 Task: In Heading Arial with underline. Font size of heading  '18'Font style of data Calibri. Font size of data  9Alignment of headline & data Align center. Fill color in heading,  RedFont color of data Black Apply border in Data No BorderIn the sheet   Rise Sales templetes book
Action: Mouse moved to (172, 177)
Screenshot: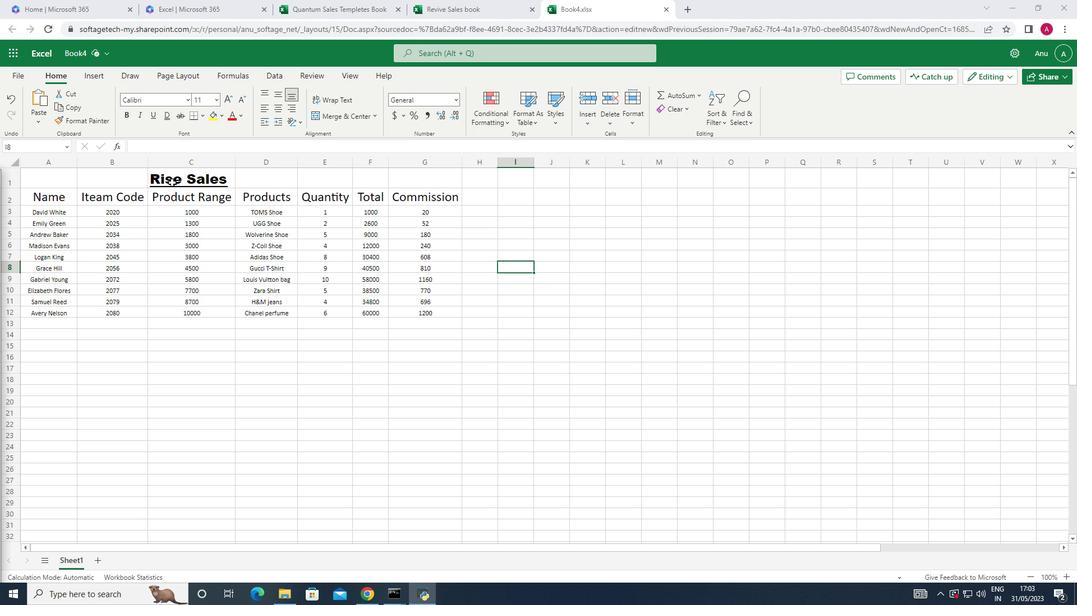 
Action: Mouse pressed left at (172, 177)
Screenshot: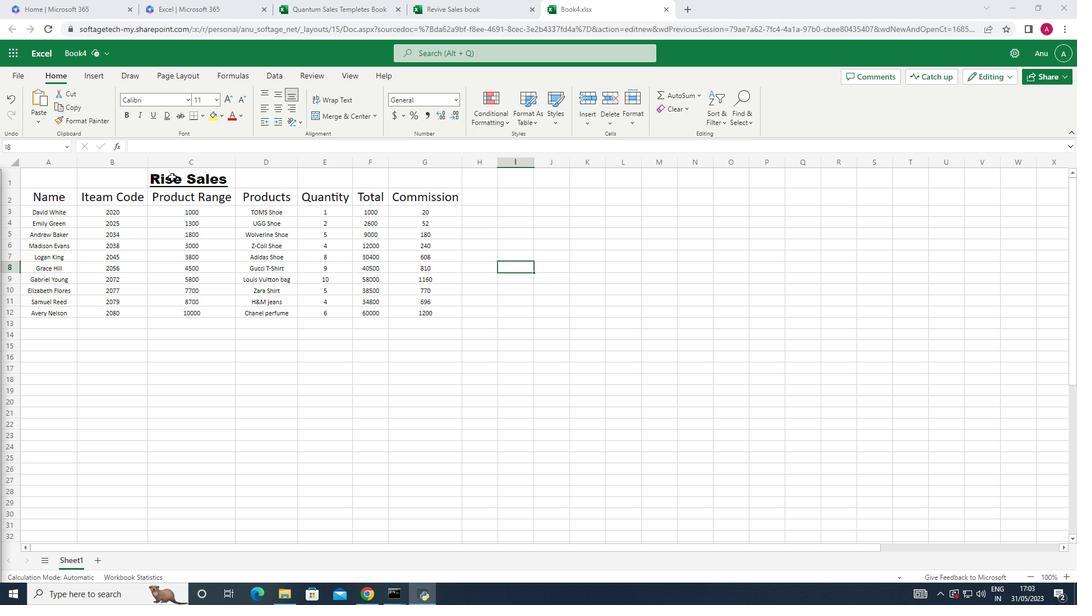 
Action: Mouse moved to (190, 103)
Screenshot: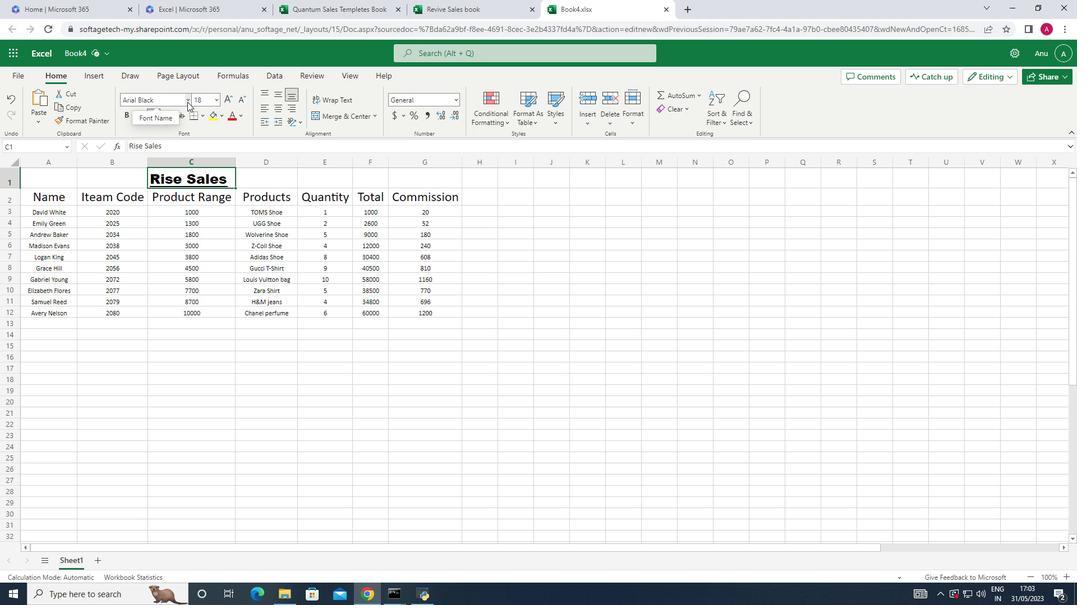 
Action: Mouse pressed left at (190, 103)
Screenshot: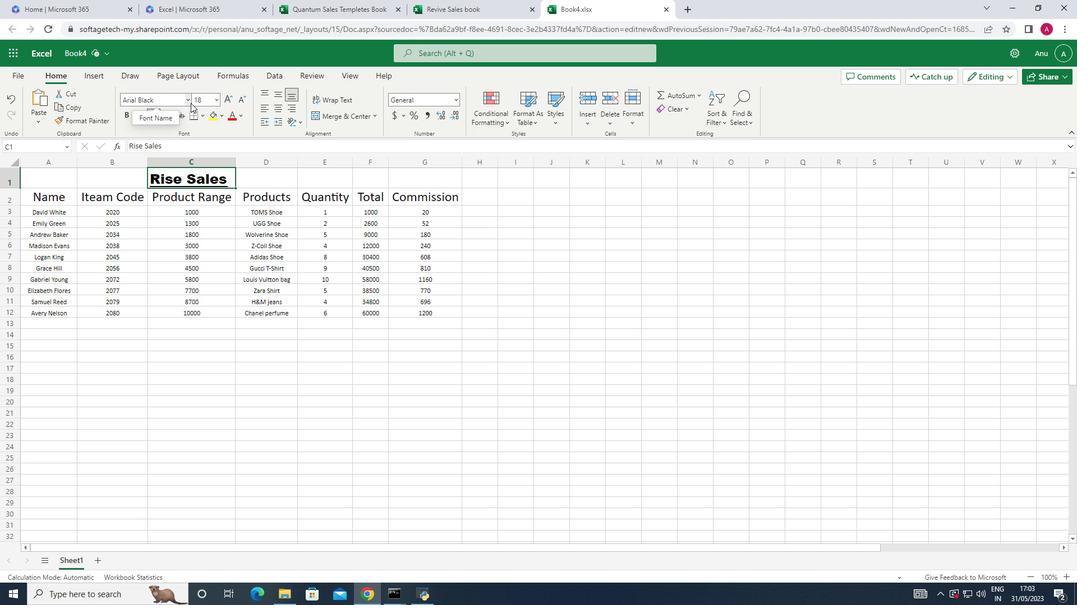 
Action: Mouse moved to (158, 143)
Screenshot: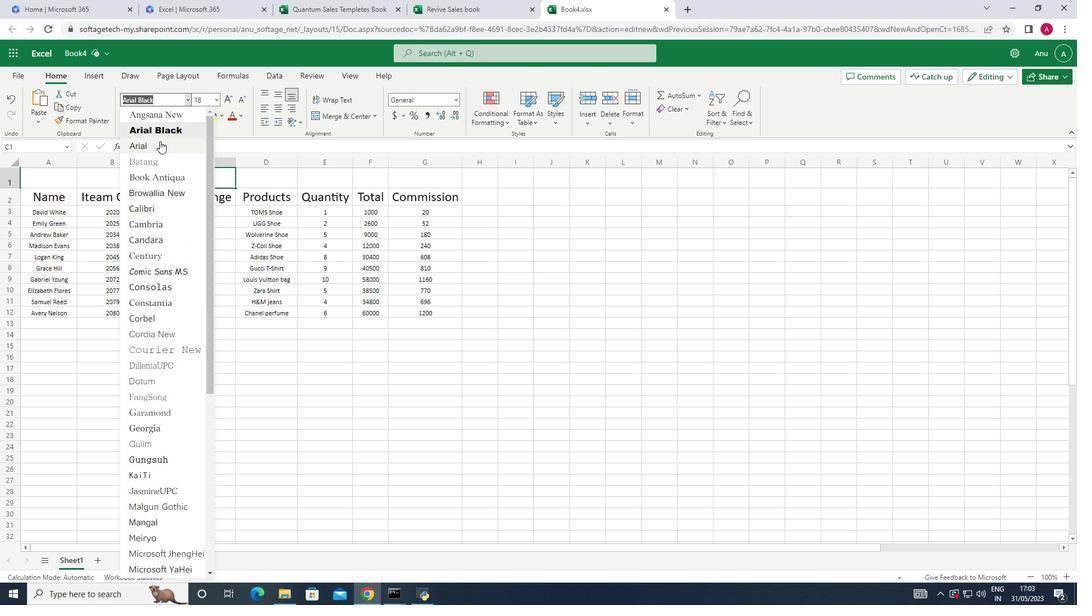 
Action: Mouse pressed left at (158, 143)
Screenshot: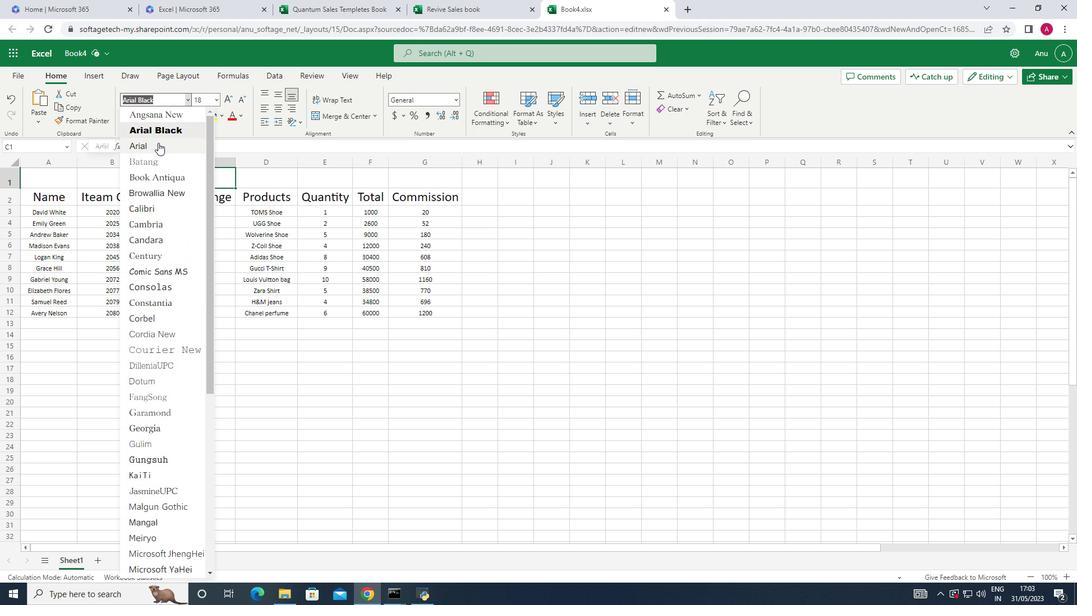
Action: Mouse moved to (46, 196)
Screenshot: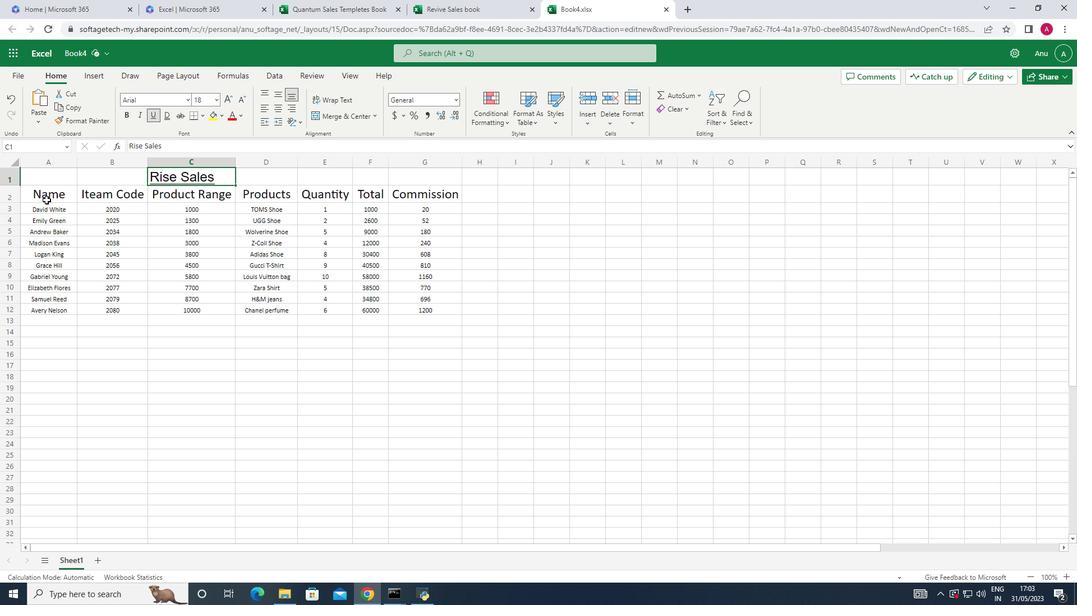
Action: Mouse pressed left at (46, 196)
Screenshot: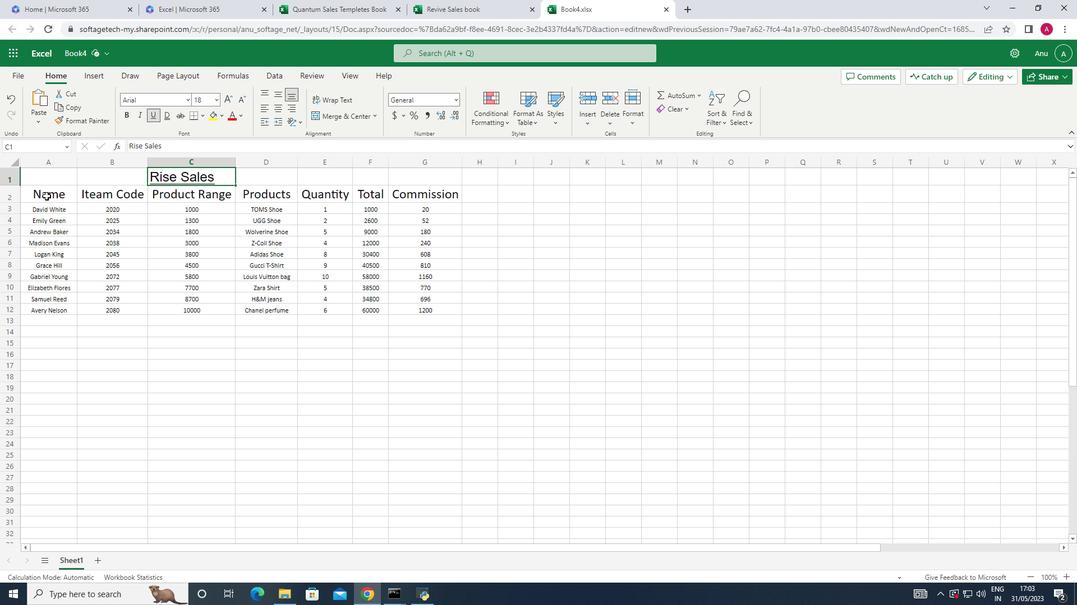
Action: Mouse moved to (233, 113)
Screenshot: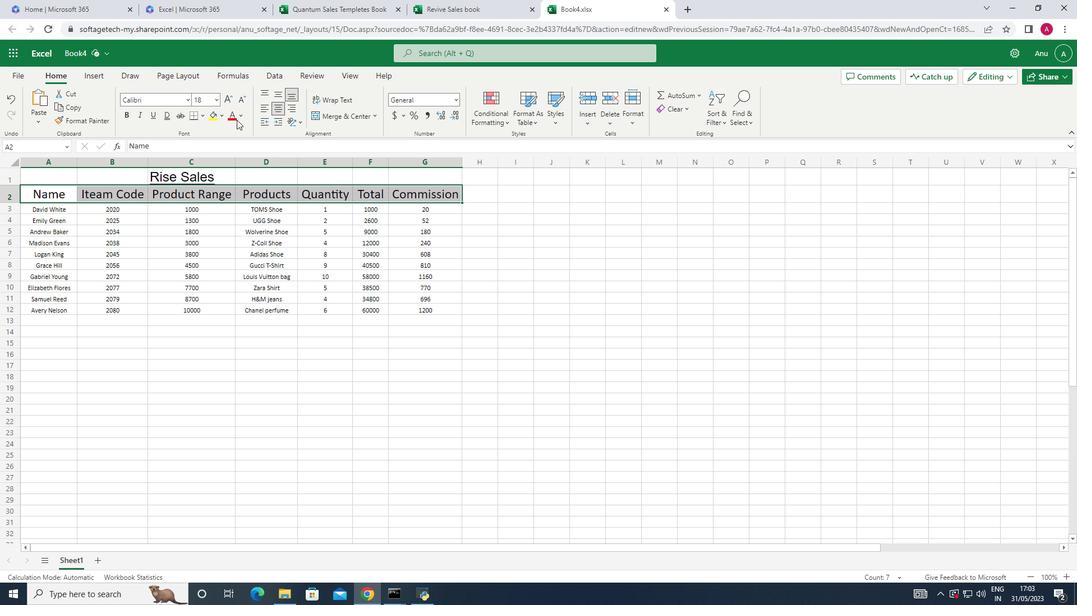
Action: Mouse pressed left at (233, 113)
Screenshot: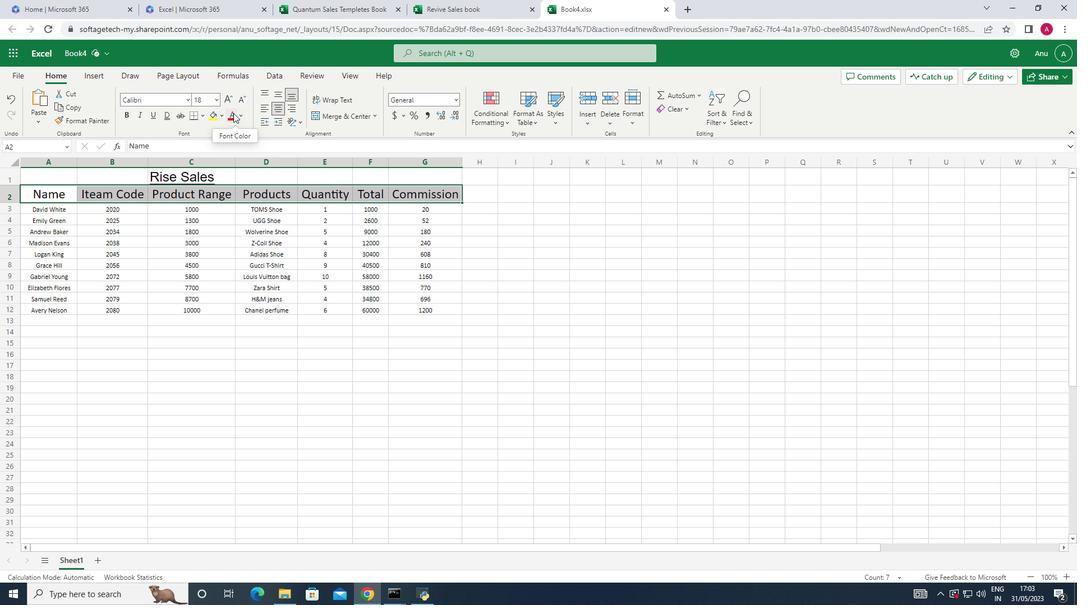
Action: Mouse moved to (219, 115)
Screenshot: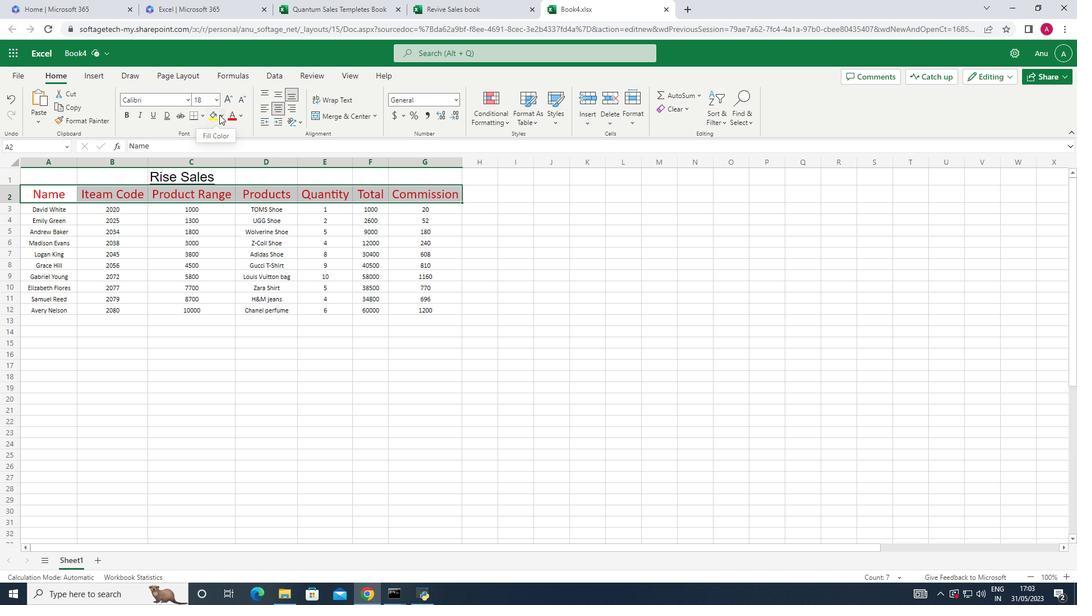 
Action: Mouse pressed left at (219, 115)
Screenshot: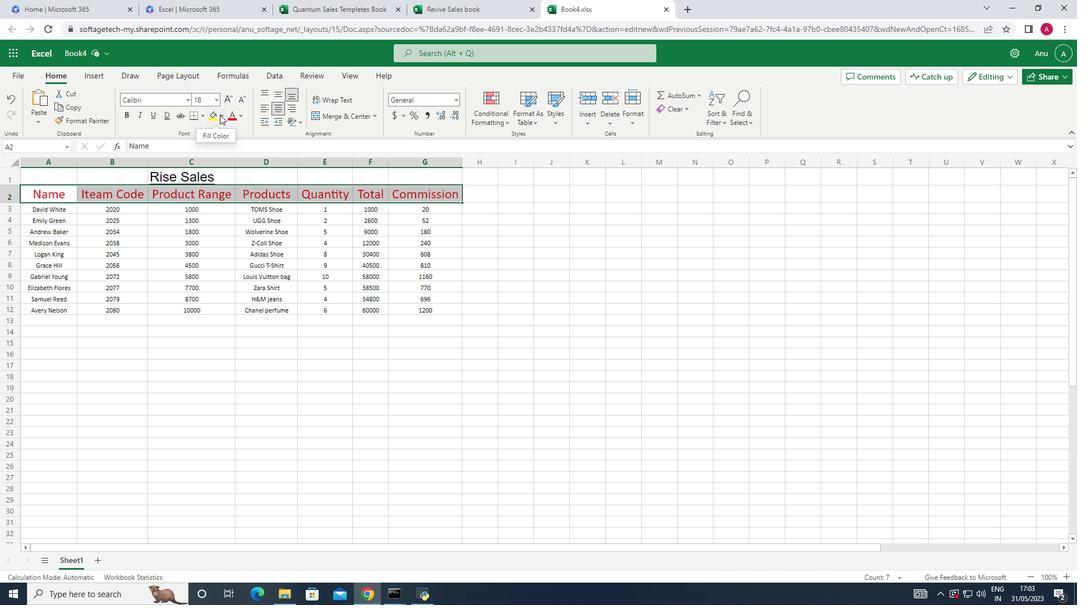 
Action: Mouse moved to (228, 145)
Screenshot: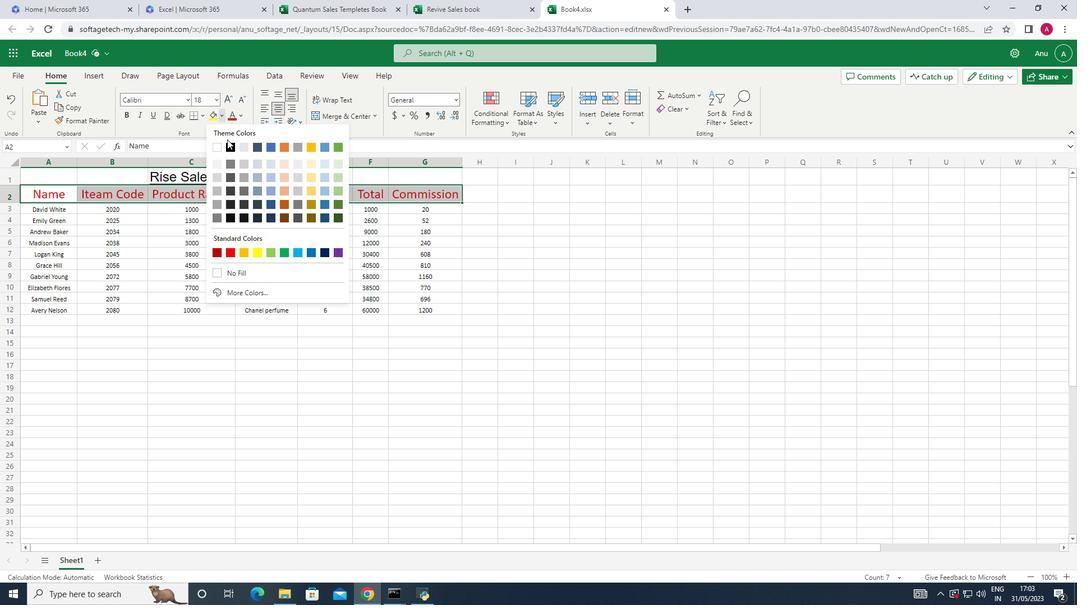 
Action: Mouse pressed left at (228, 145)
Screenshot: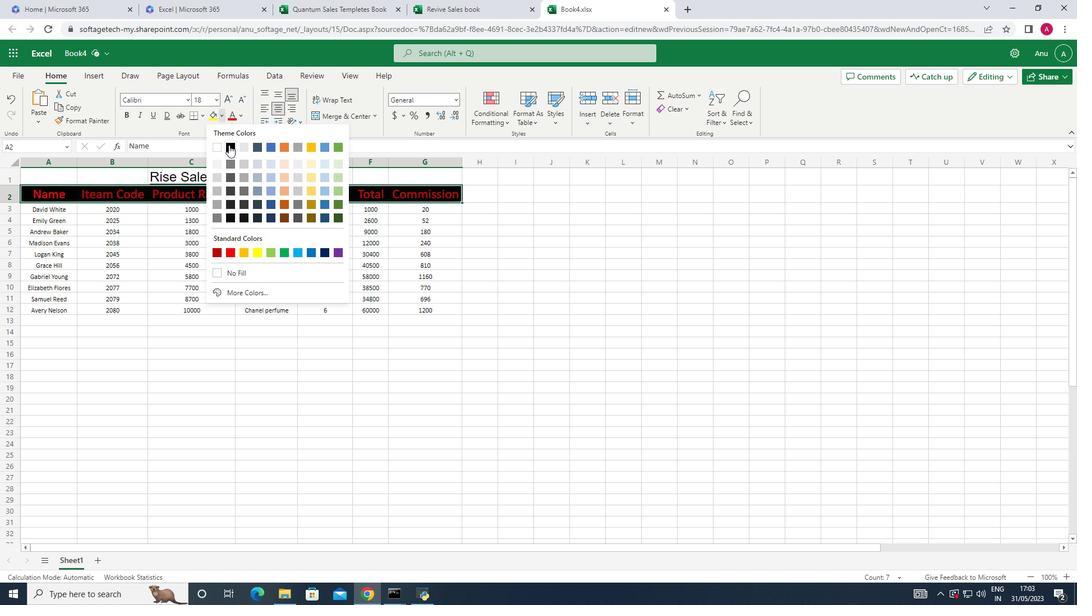 
Action: Mouse moved to (463, 266)
Screenshot: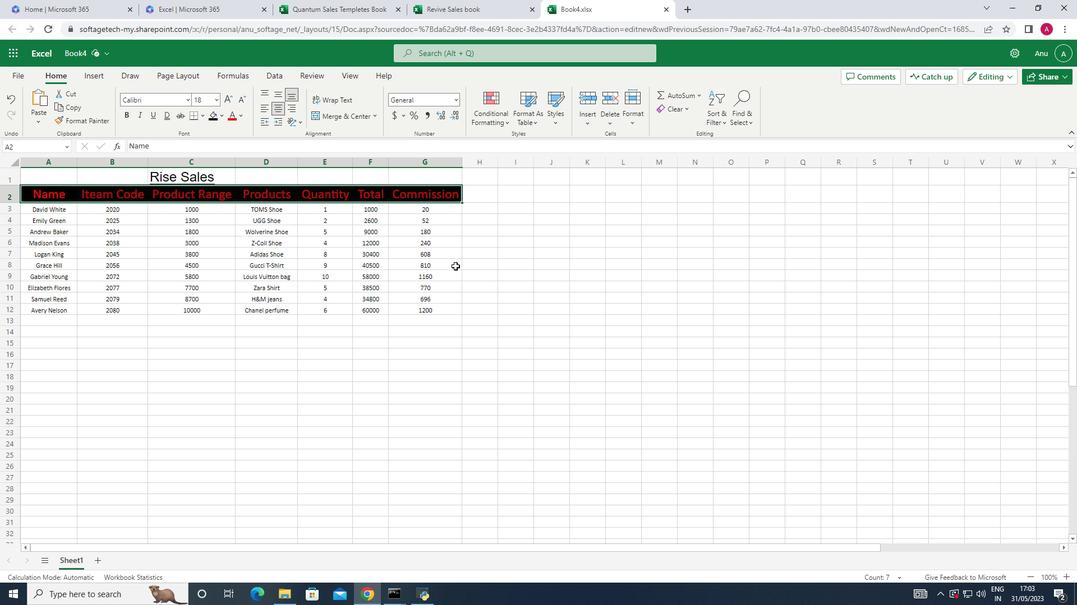 
Action: Mouse pressed left at (463, 266)
Screenshot: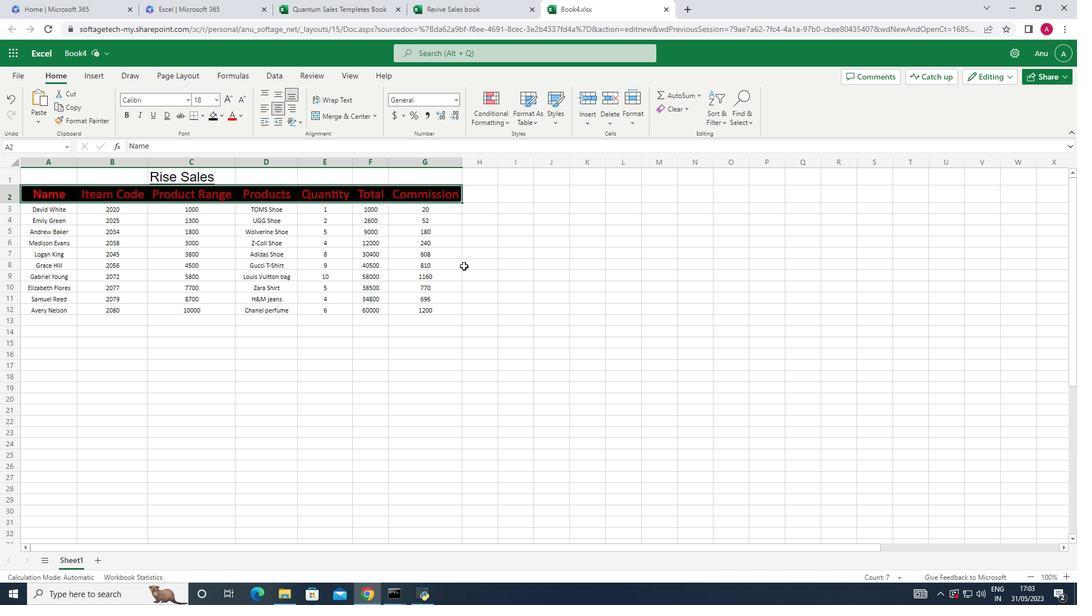
